Task: Sort the recently solved tickets in your group, order by Organization in descending order.
Action: Mouse moved to (14, 264)
Screenshot: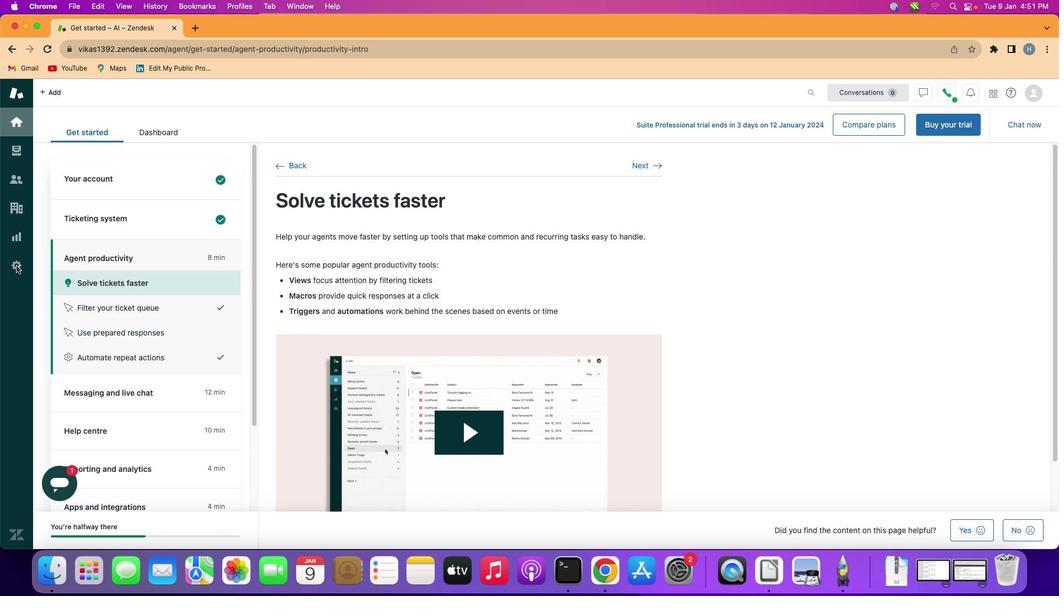 
Action: Mouse pressed left at (14, 264)
Screenshot: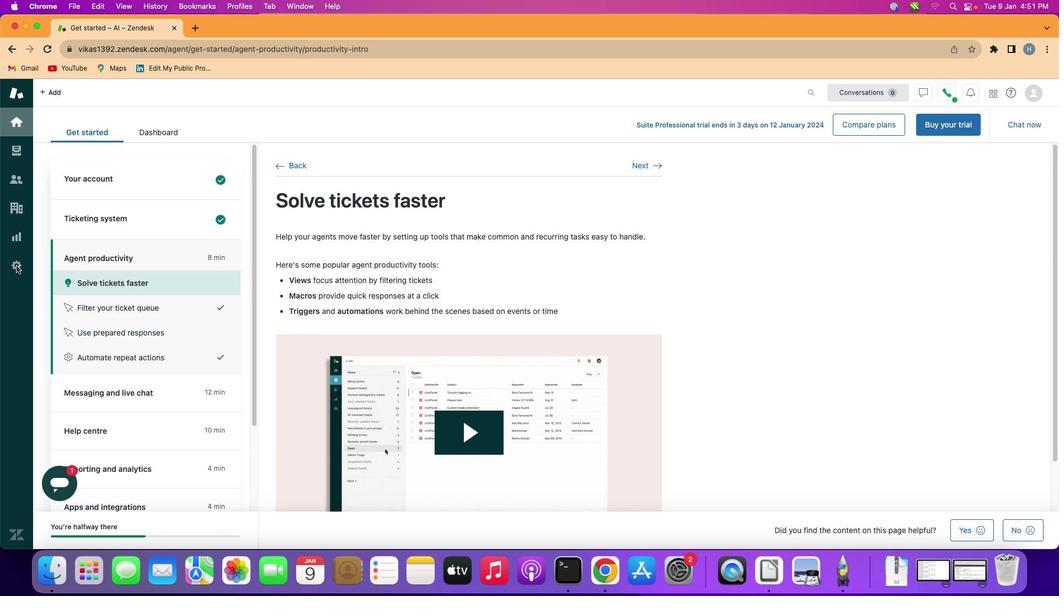 
Action: Mouse pressed left at (14, 264)
Screenshot: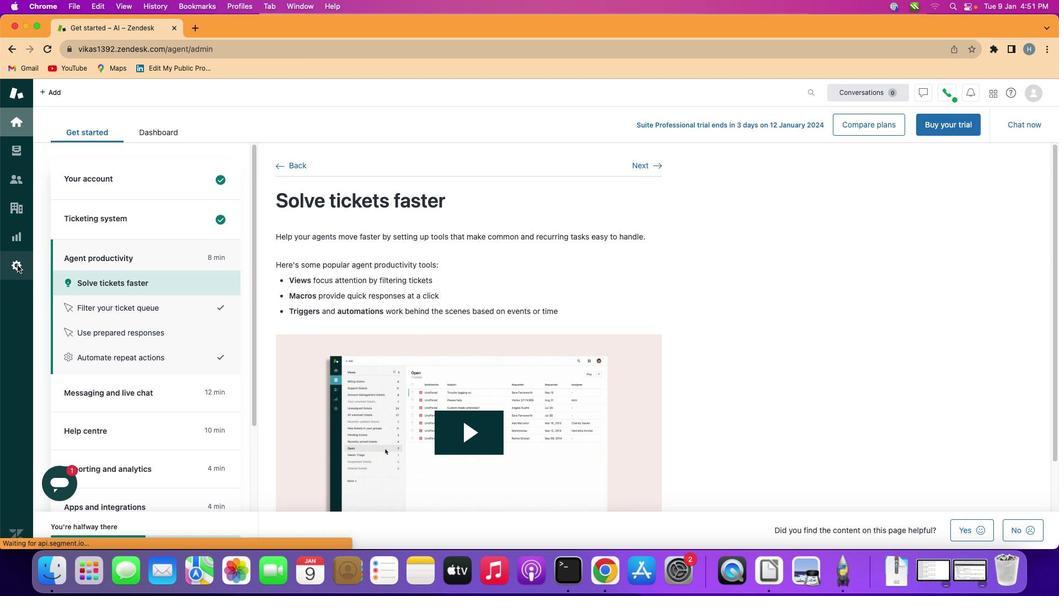 
Action: Mouse moved to (380, 406)
Screenshot: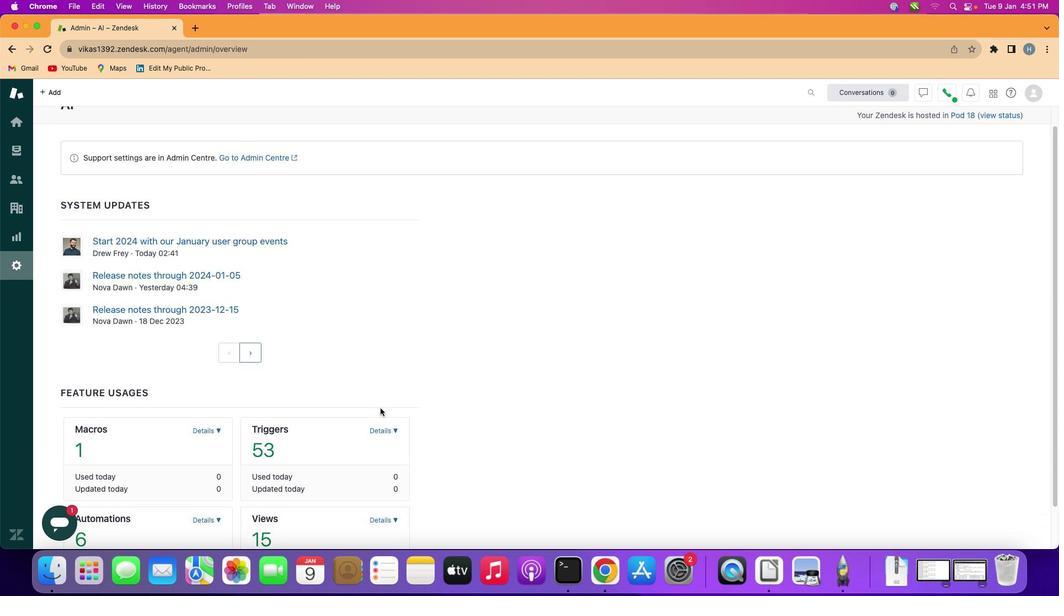
Action: Mouse scrolled (380, 406) with delta (0, -1)
Screenshot: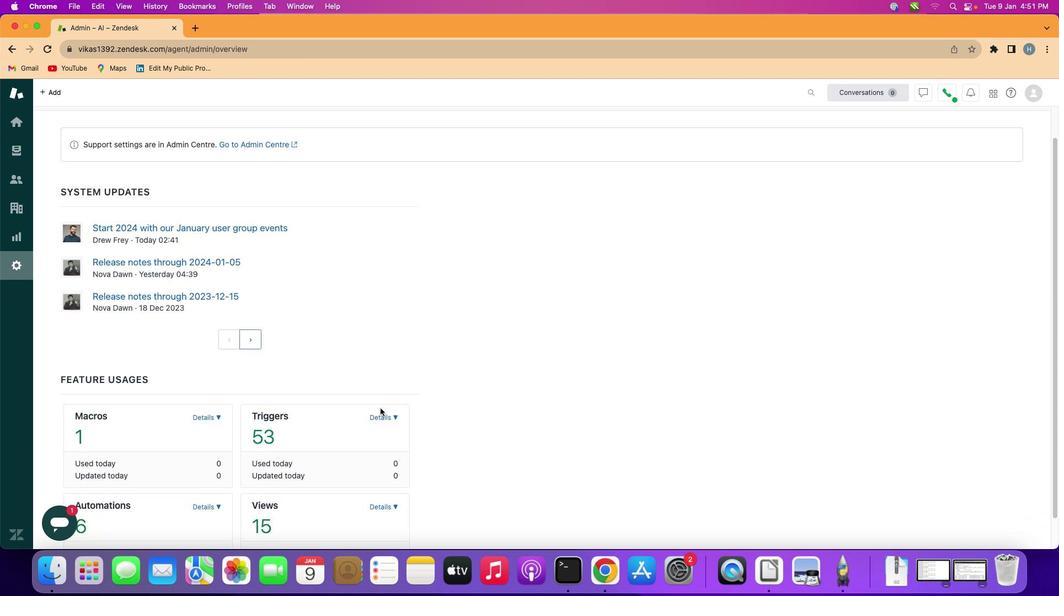 
Action: Mouse moved to (379, 406)
Screenshot: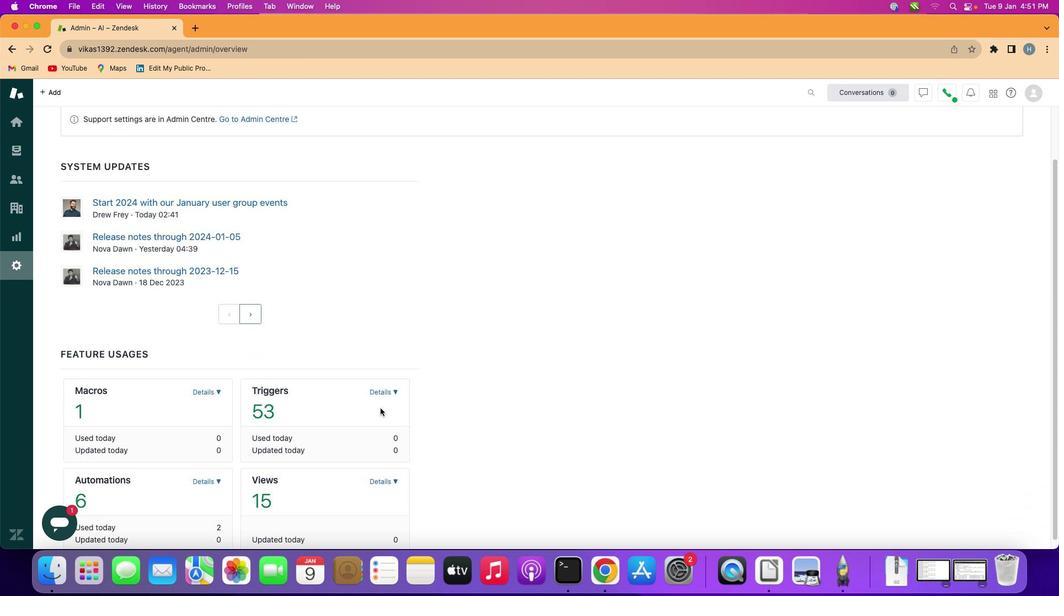 
Action: Mouse scrolled (379, 406) with delta (0, -1)
Screenshot: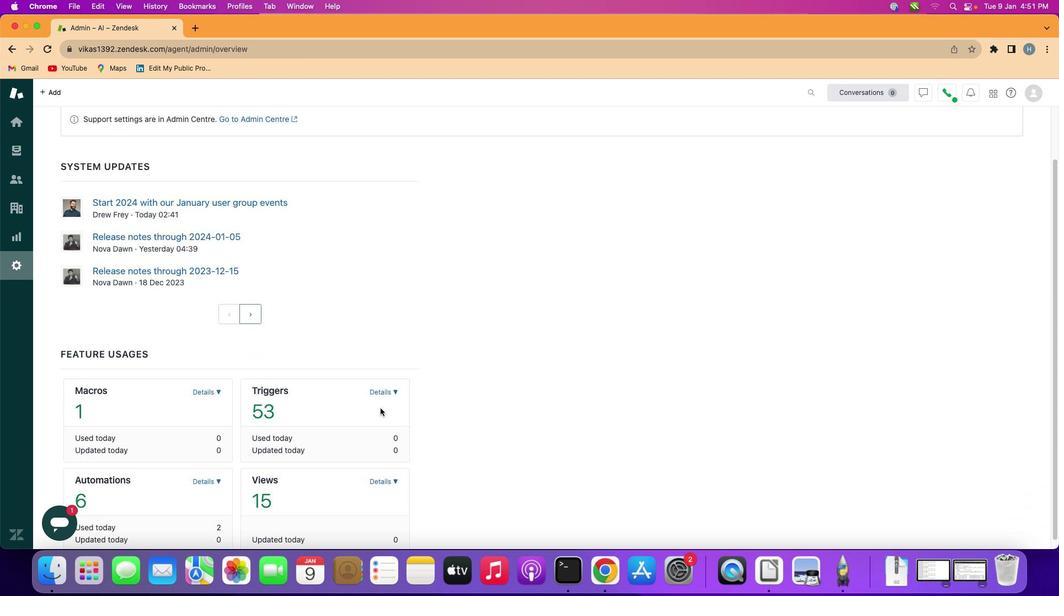 
Action: Mouse moved to (379, 407)
Screenshot: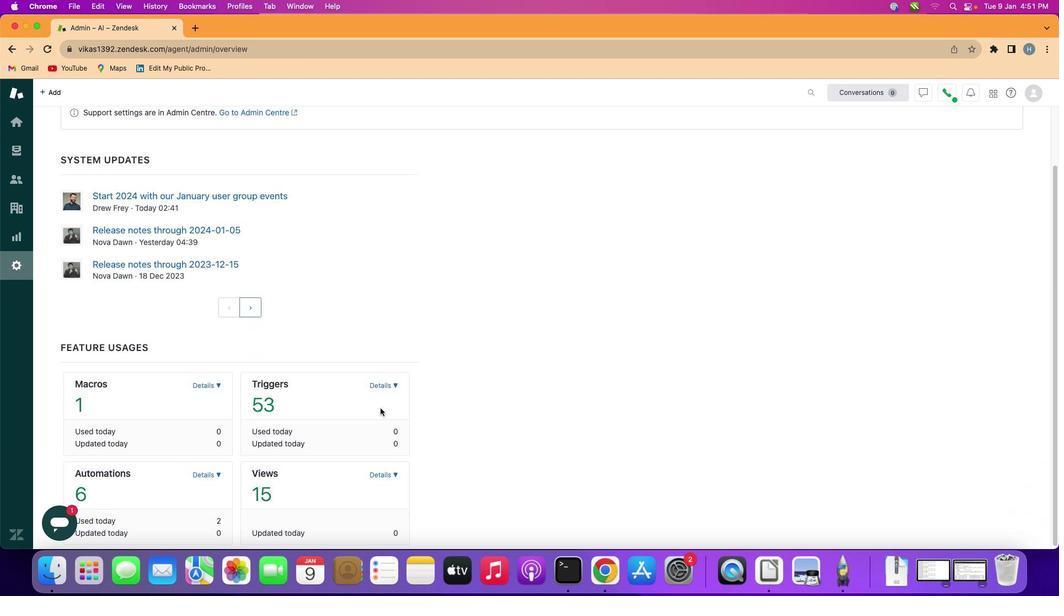 
Action: Mouse scrolled (379, 407) with delta (0, -1)
Screenshot: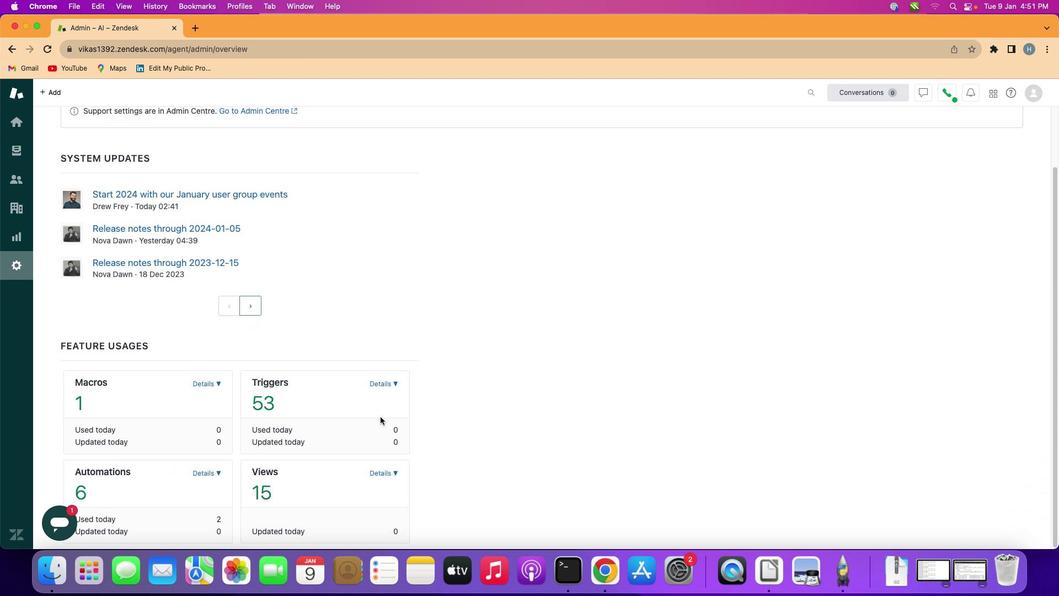 
Action: Mouse scrolled (379, 407) with delta (0, -2)
Screenshot: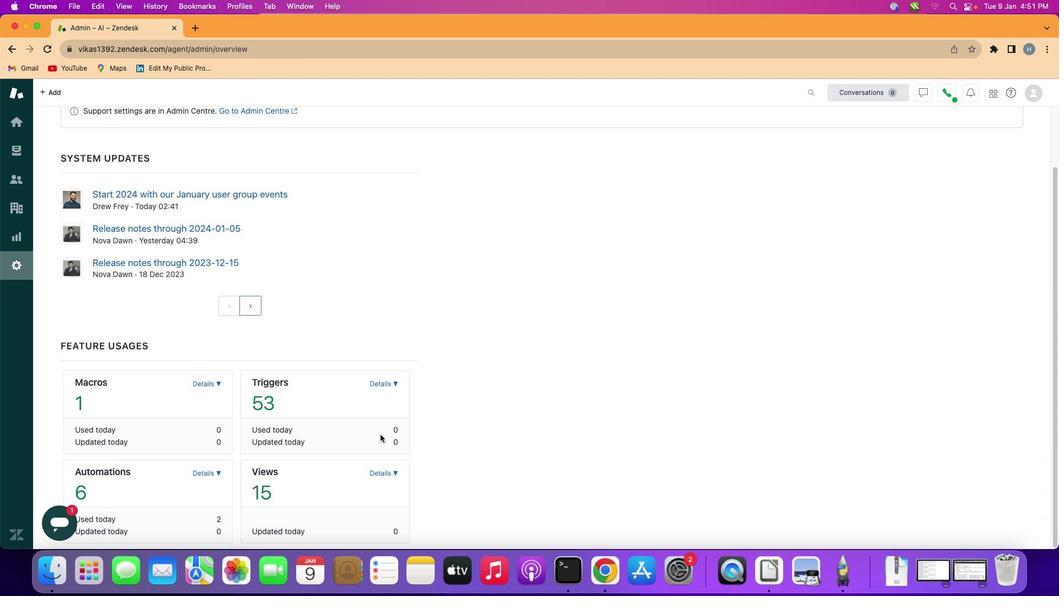 
Action: Mouse scrolled (379, 407) with delta (0, -2)
Screenshot: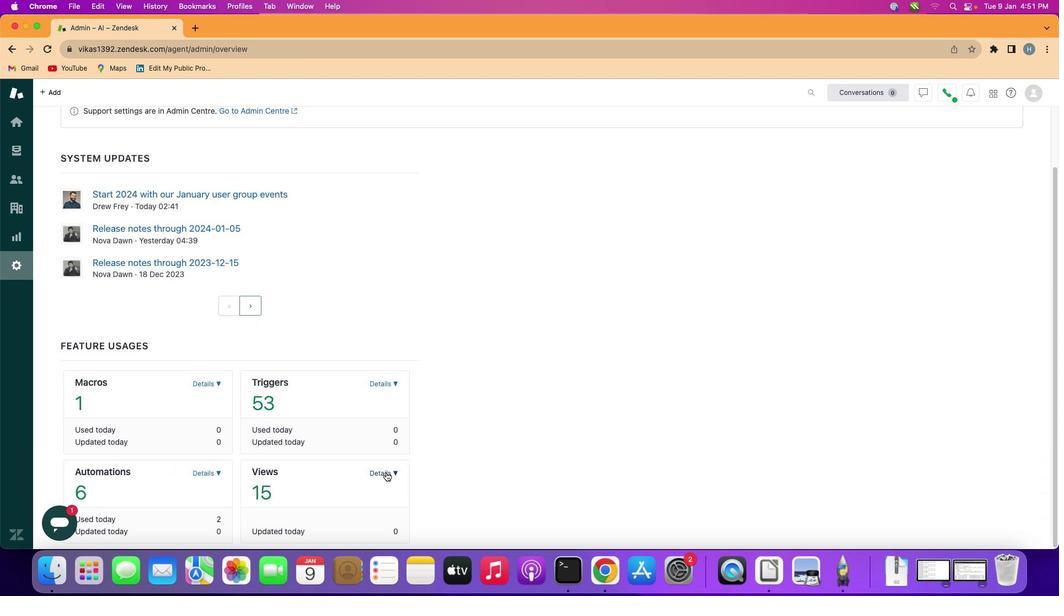 
Action: Mouse moved to (385, 469)
Screenshot: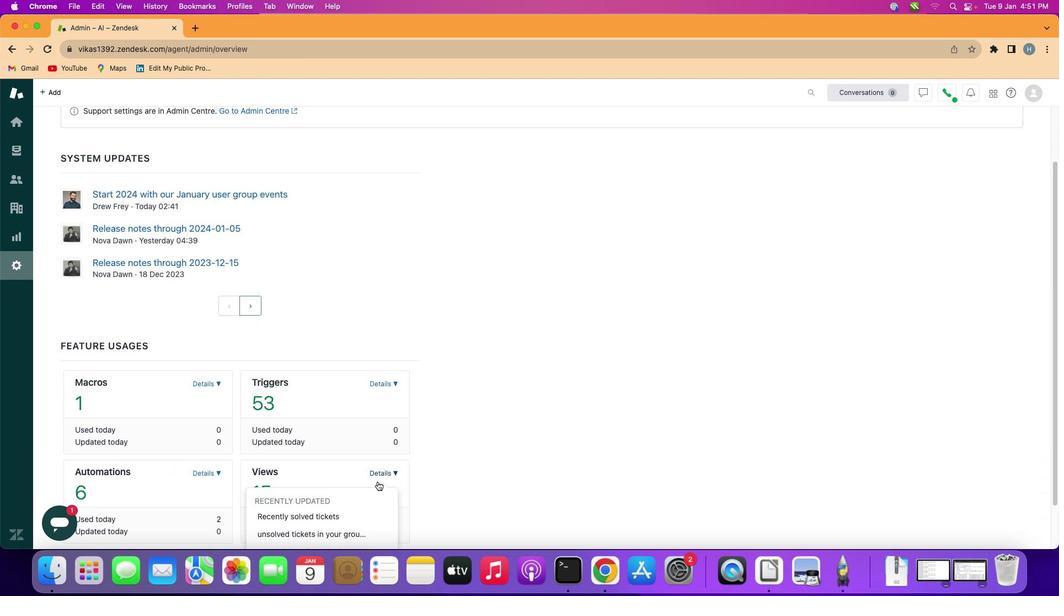 
Action: Mouse pressed left at (385, 469)
Screenshot: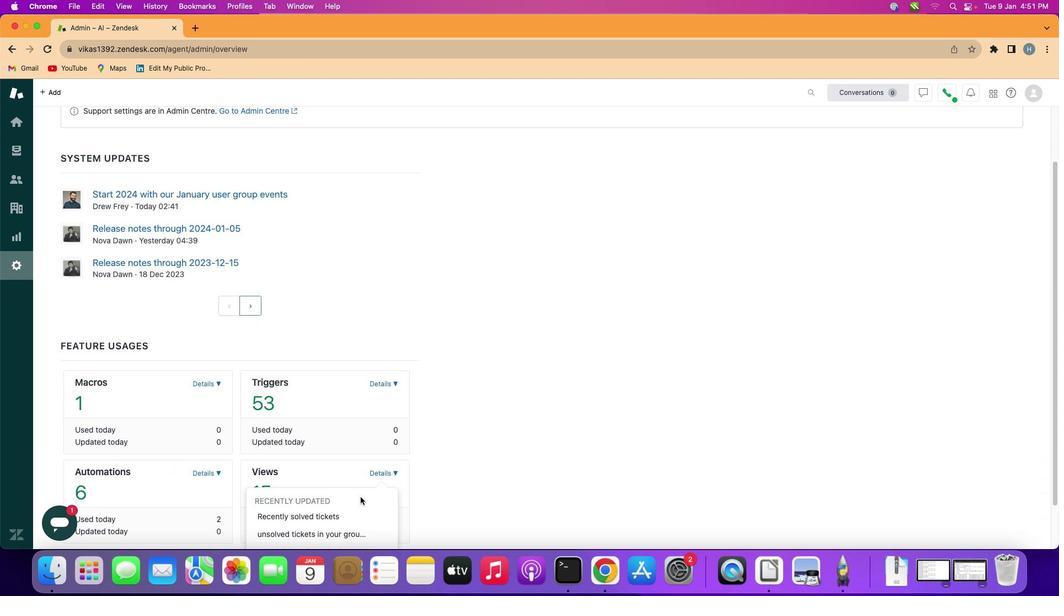 
Action: Mouse moved to (340, 511)
Screenshot: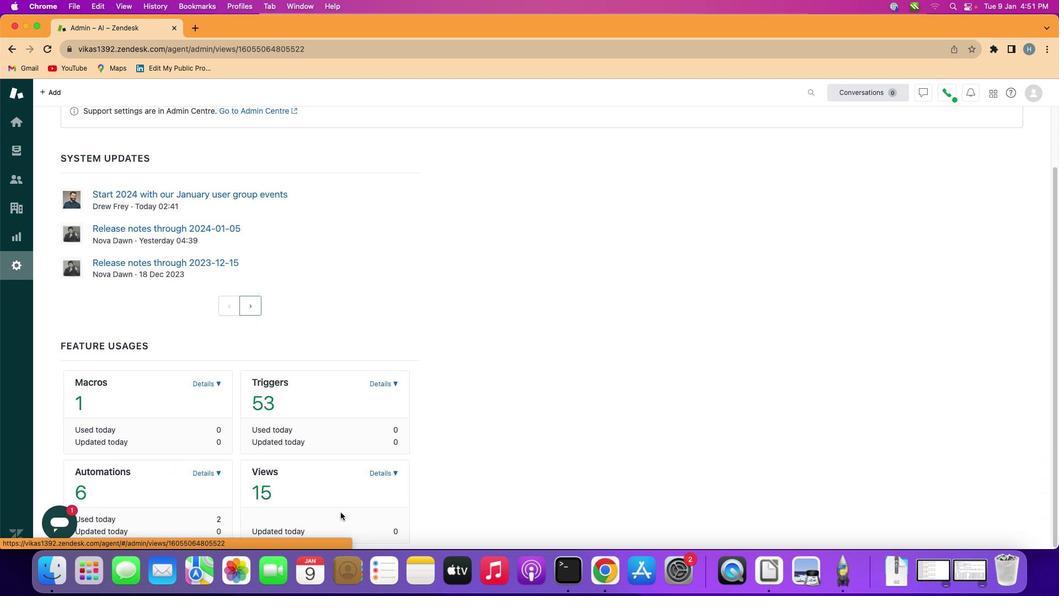 
Action: Mouse pressed left at (340, 511)
Screenshot: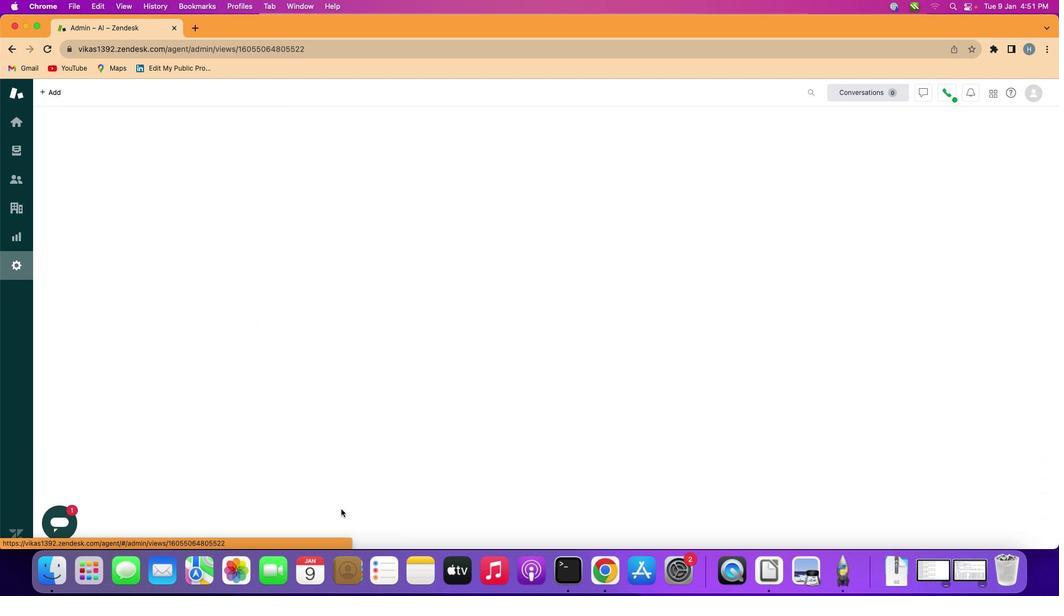 
Action: Mouse moved to (341, 315)
Screenshot: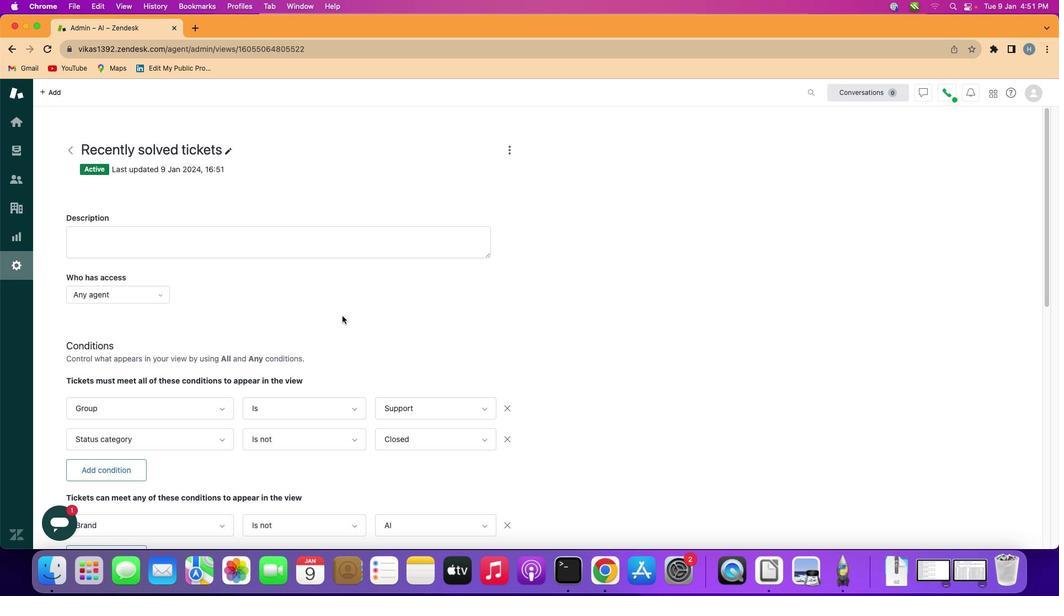 
Action: Mouse scrolled (341, 315) with delta (0, -1)
Screenshot: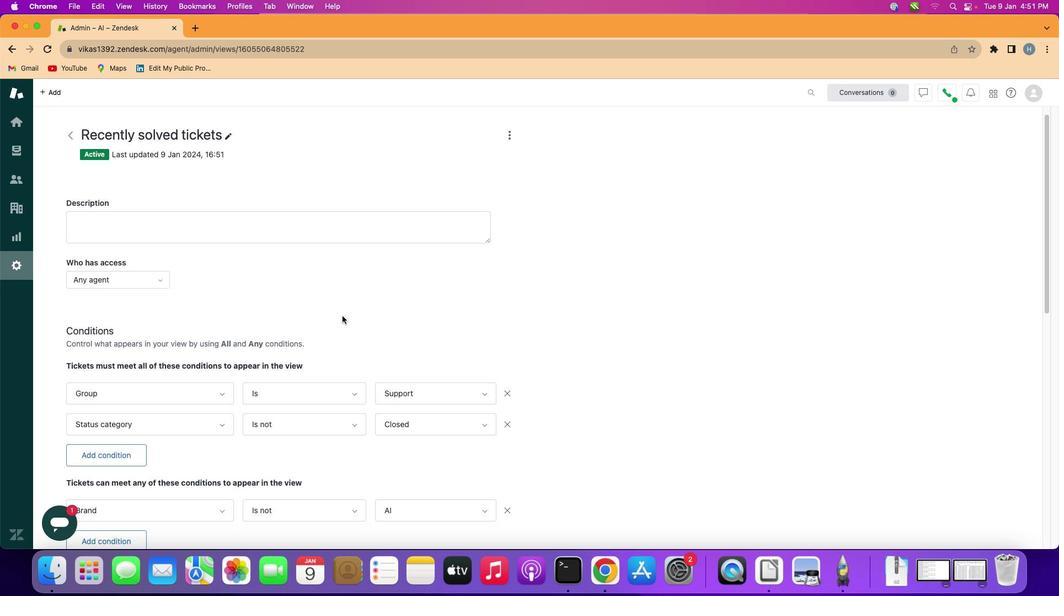 
Action: Mouse scrolled (341, 315) with delta (0, 0)
Screenshot: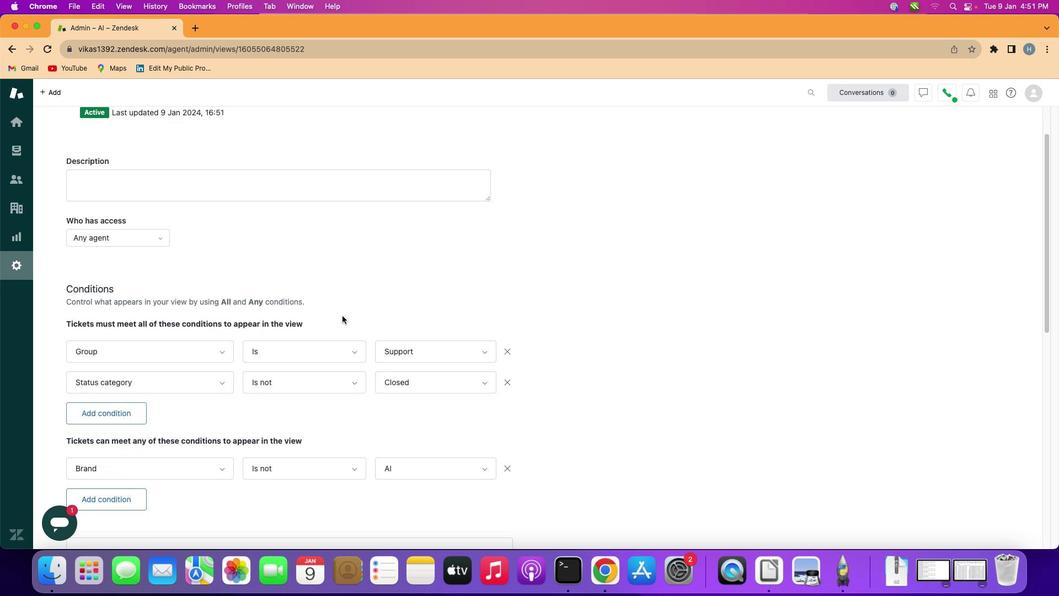 
Action: Mouse scrolled (341, 315) with delta (0, -1)
Screenshot: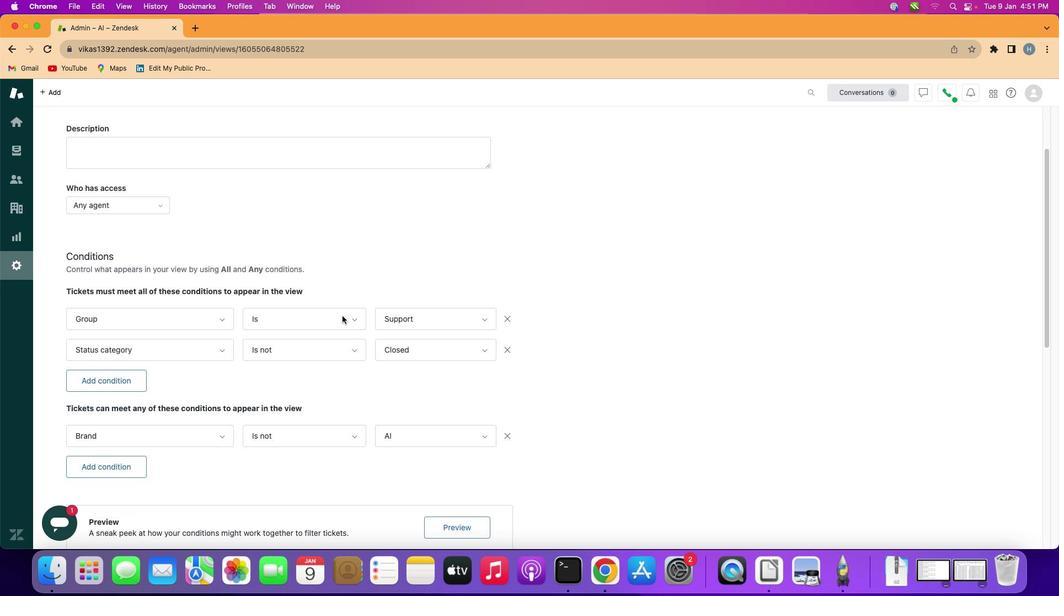 
Action: Mouse scrolled (341, 315) with delta (0, 0)
Screenshot: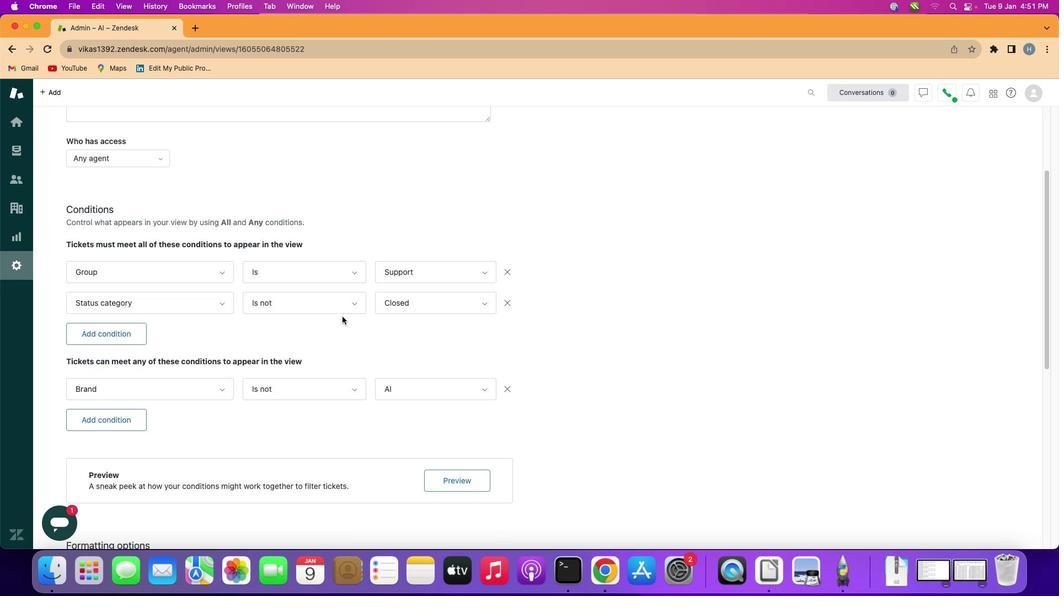 
Action: Mouse scrolled (341, 315) with delta (0, -2)
Screenshot: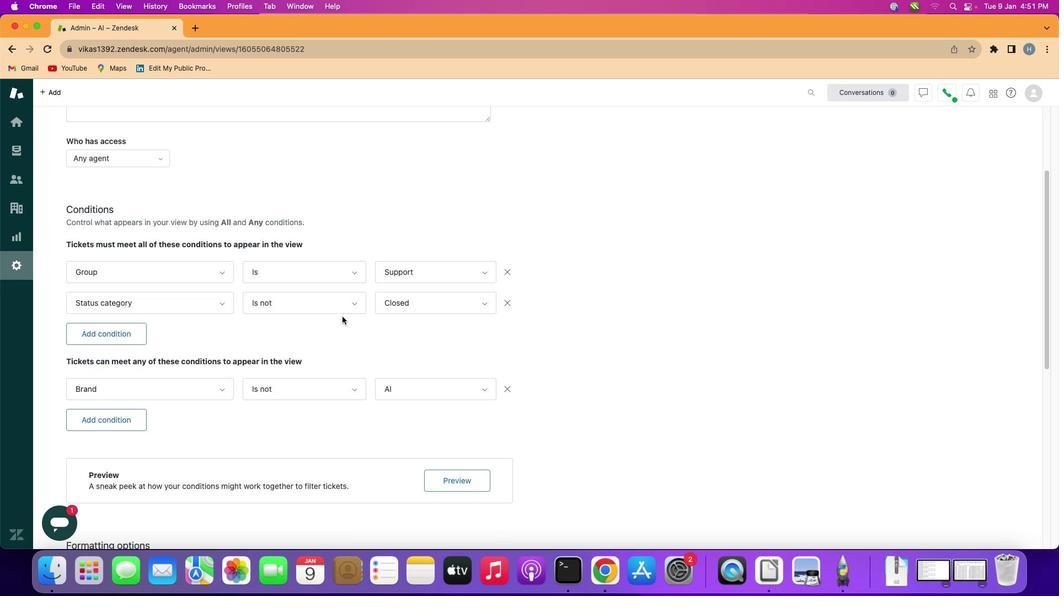 
Action: Mouse scrolled (341, 315) with delta (0, -1)
Screenshot: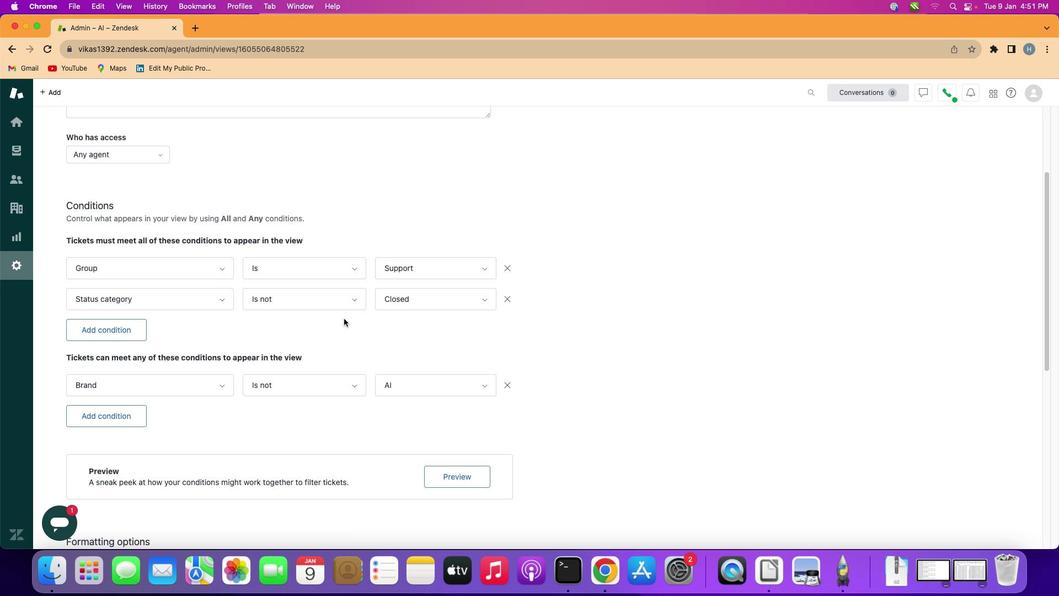 
Action: Mouse moved to (344, 319)
Screenshot: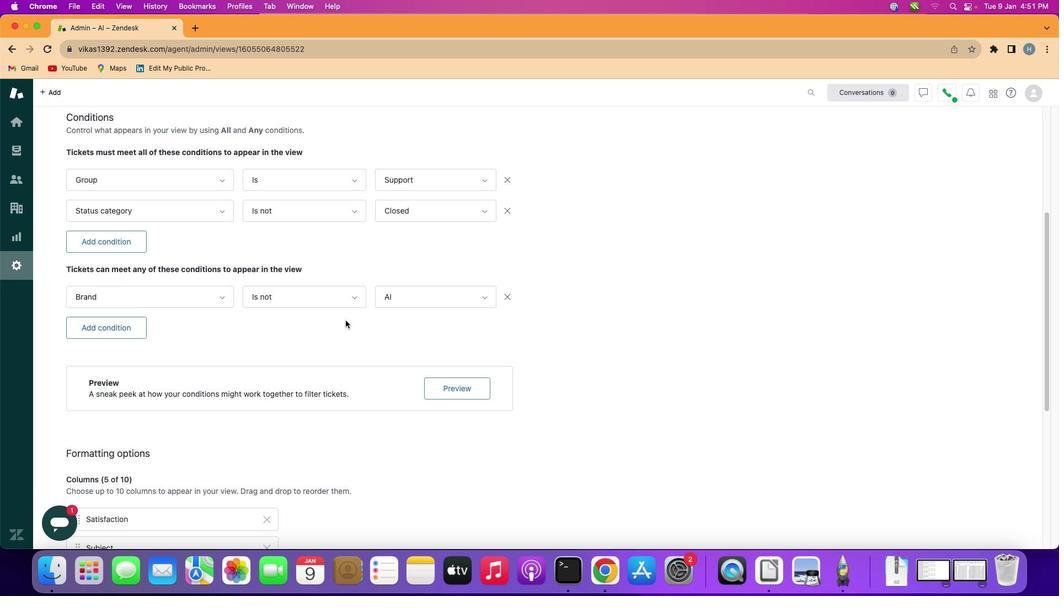 
Action: Mouse scrolled (344, 319) with delta (0, -1)
Screenshot: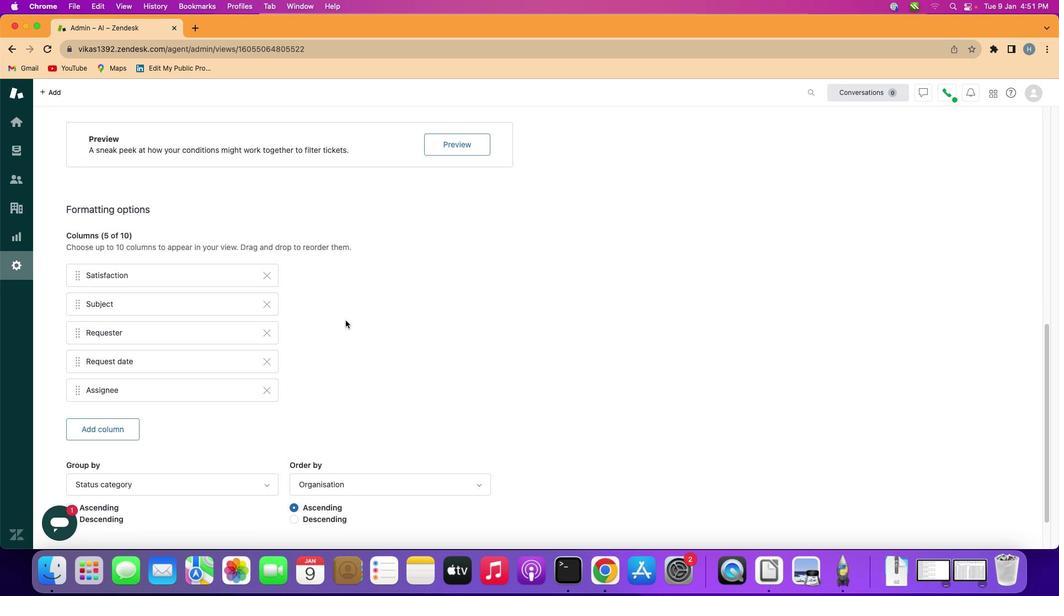 
Action: Mouse moved to (344, 319)
Screenshot: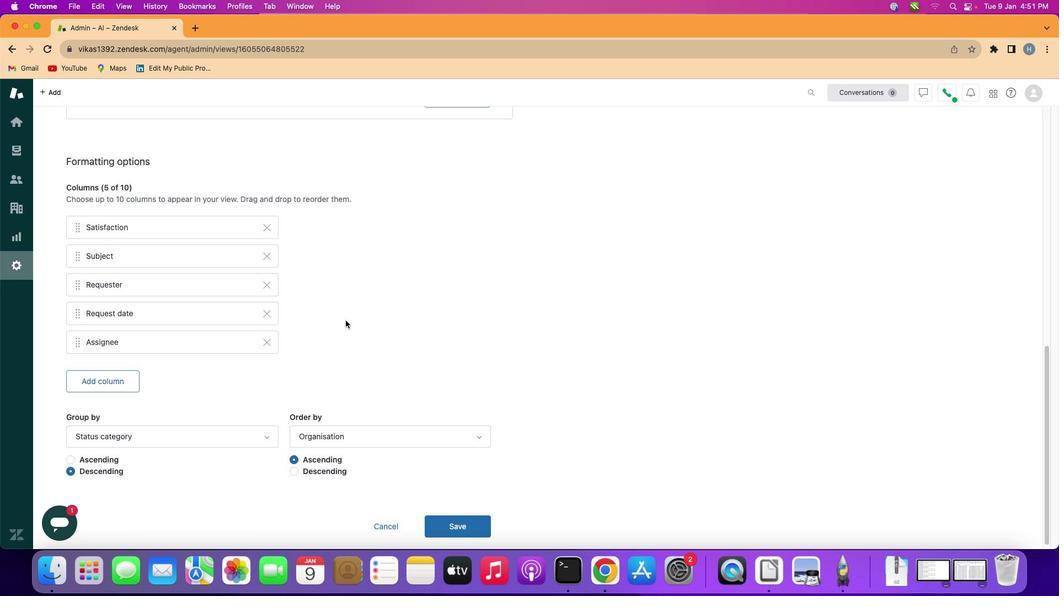 
Action: Mouse scrolled (344, 319) with delta (0, -1)
Screenshot: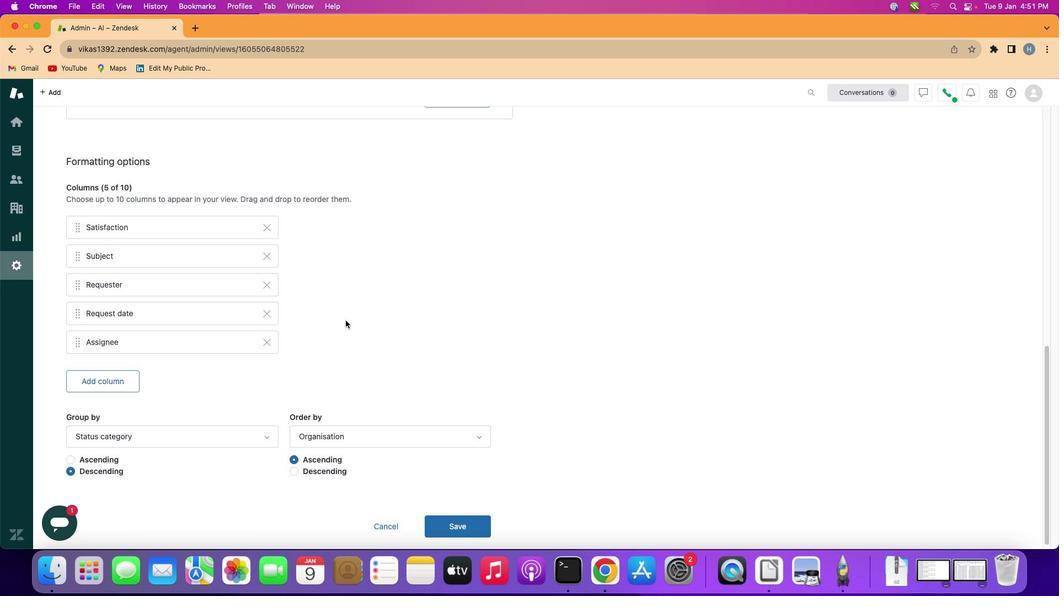 
Action: Mouse moved to (344, 319)
Screenshot: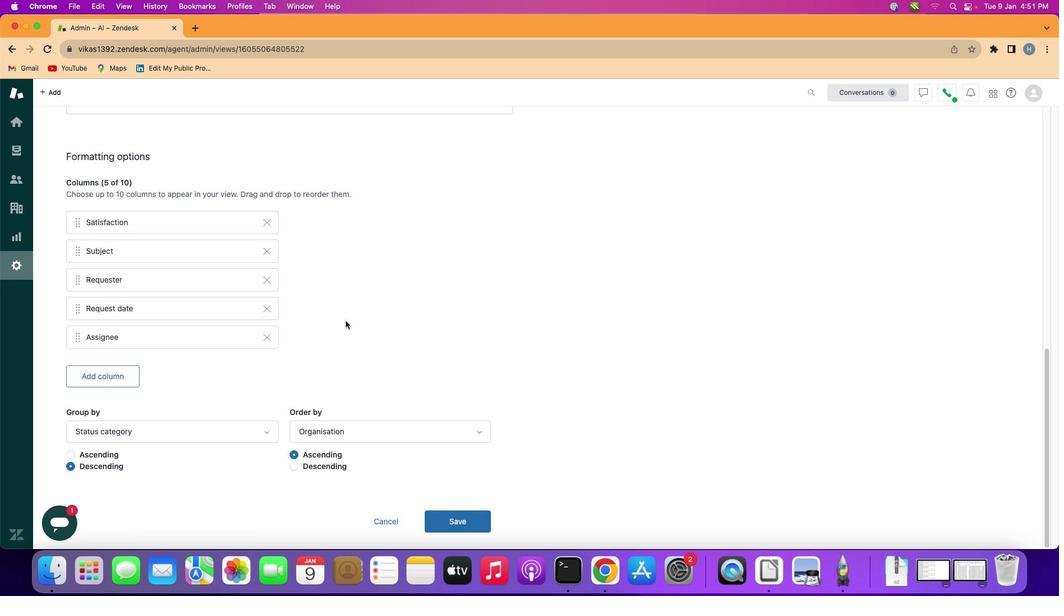 
Action: Mouse scrolled (344, 319) with delta (0, -1)
Screenshot: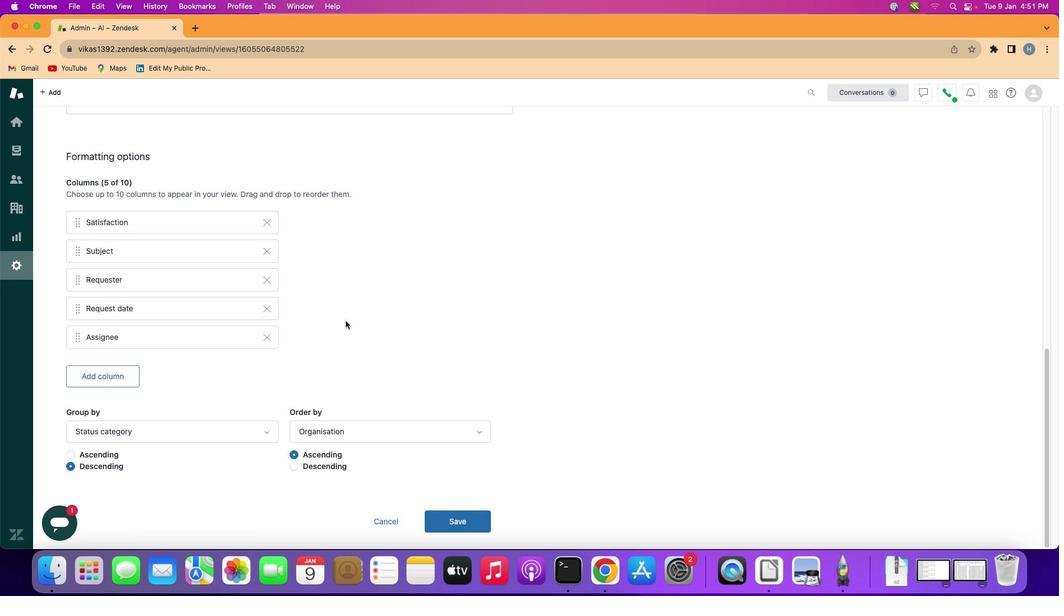 
Action: Mouse scrolled (344, 319) with delta (0, -2)
Screenshot: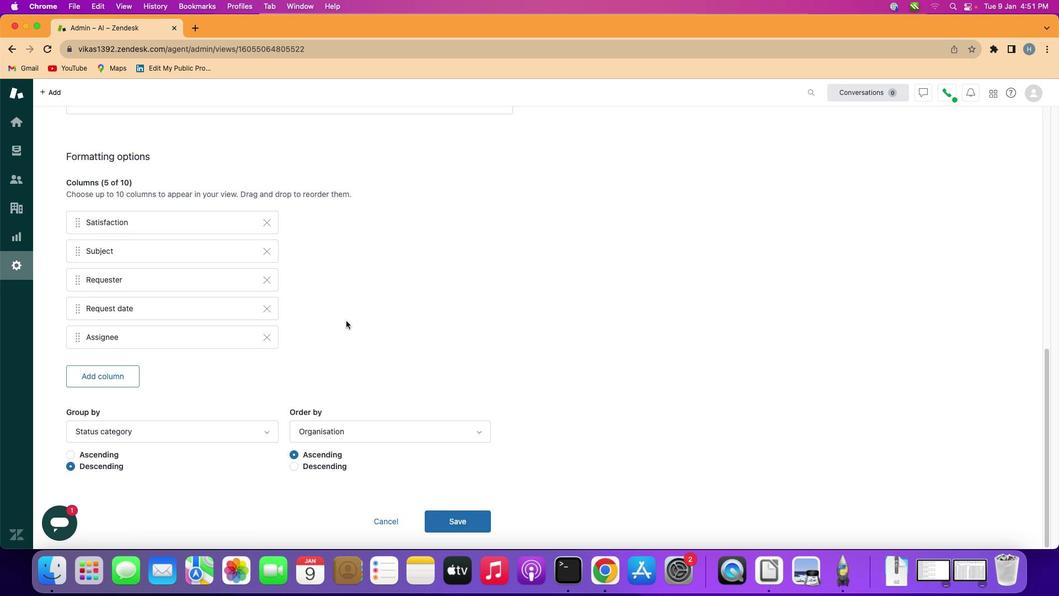 
Action: Mouse scrolled (344, 319) with delta (0, -3)
Screenshot: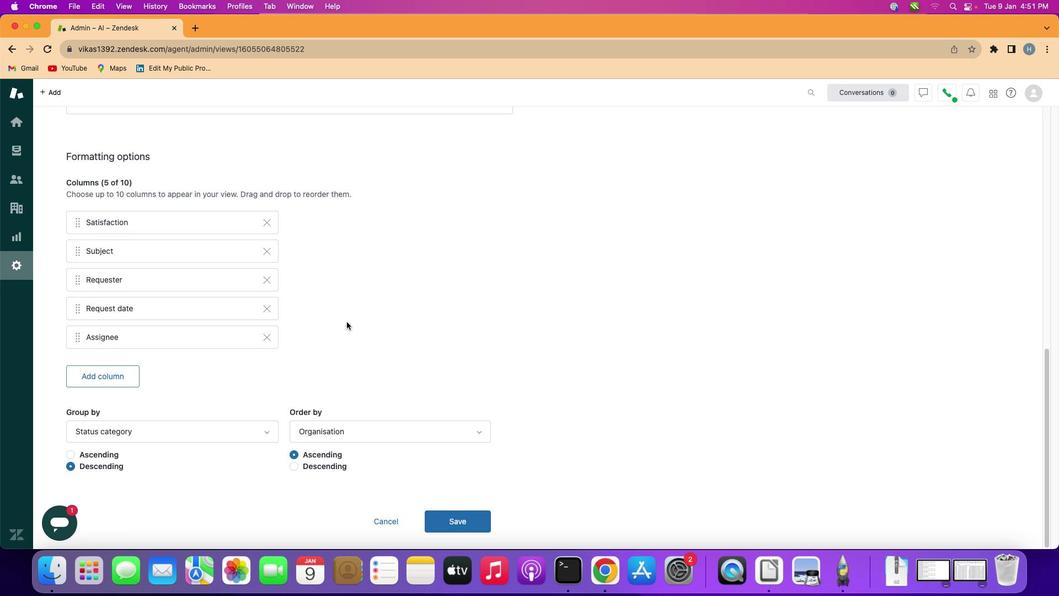 
Action: Mouse scrolled (344, 319) with delta (0, -3)
Screenshot: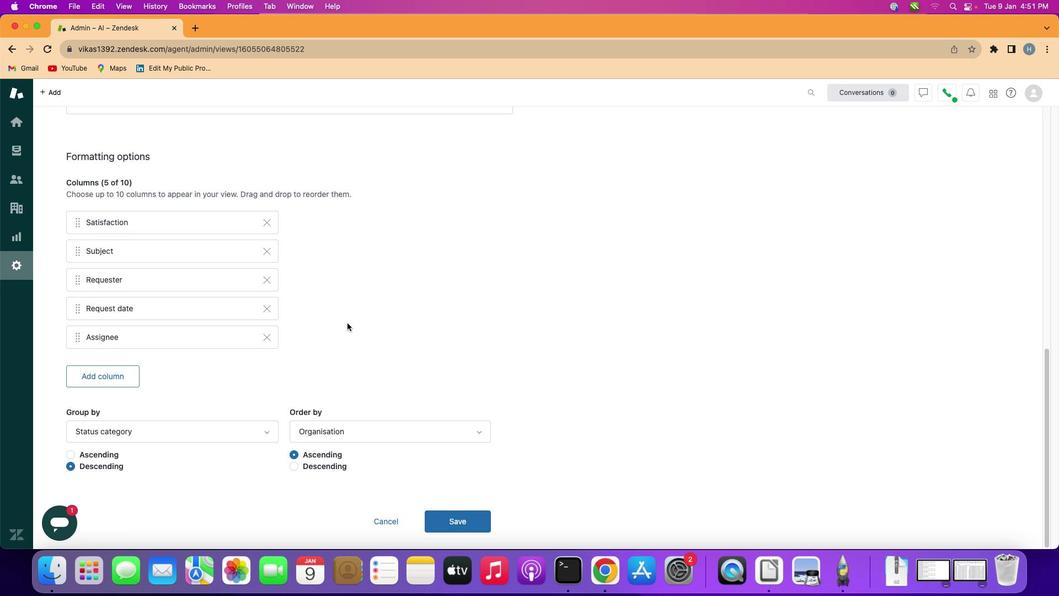 
Action: Mouse moved to (347, 322)
Screenshot: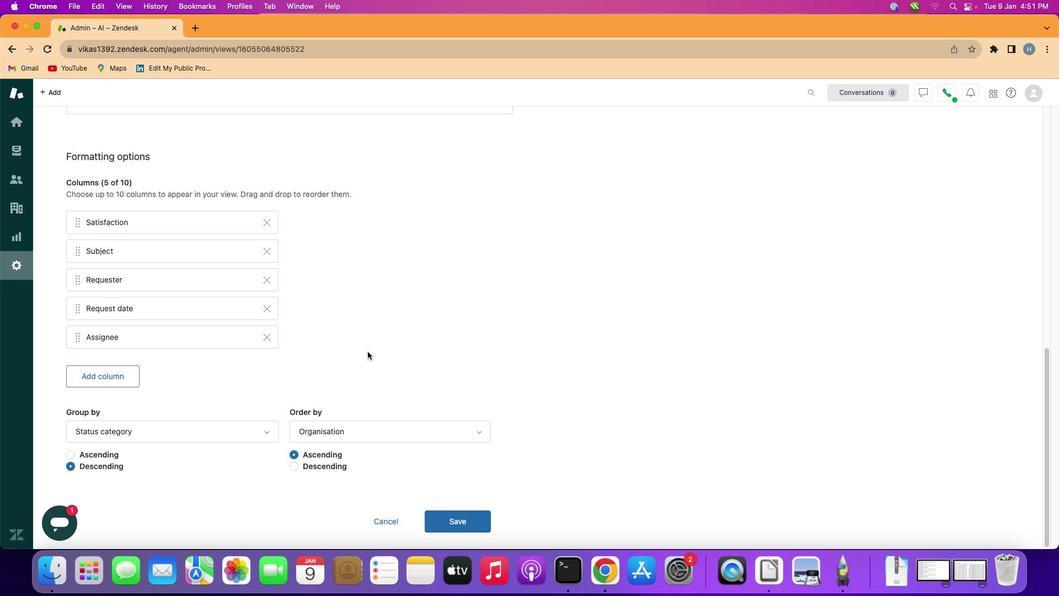 
Action: Mouse scrolled (347, 322) with delta (0, 0)
Screenshot: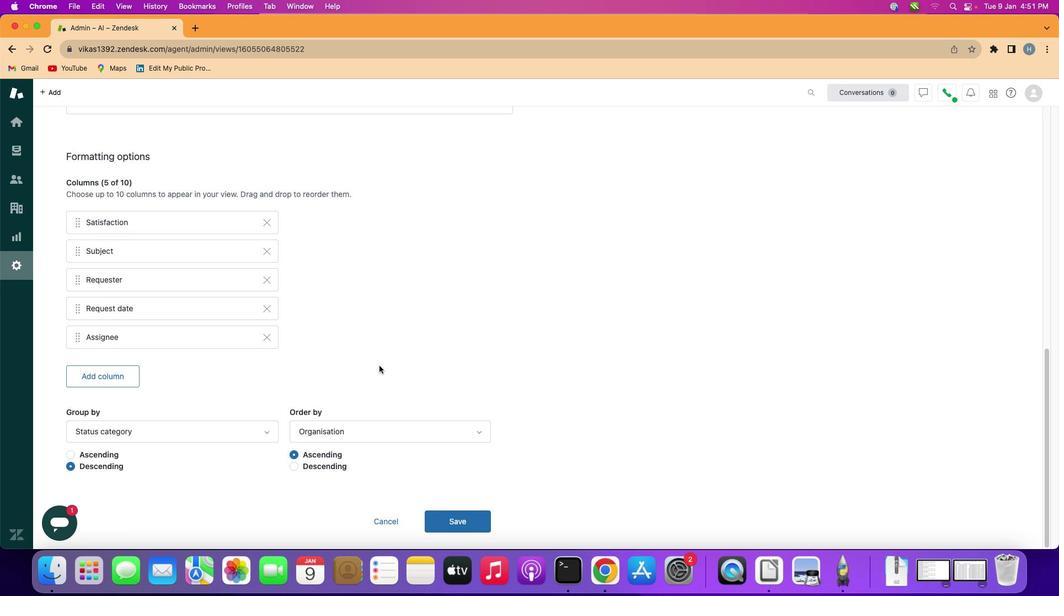 
Action: Mouse moved to (347, 322)
Screenshot: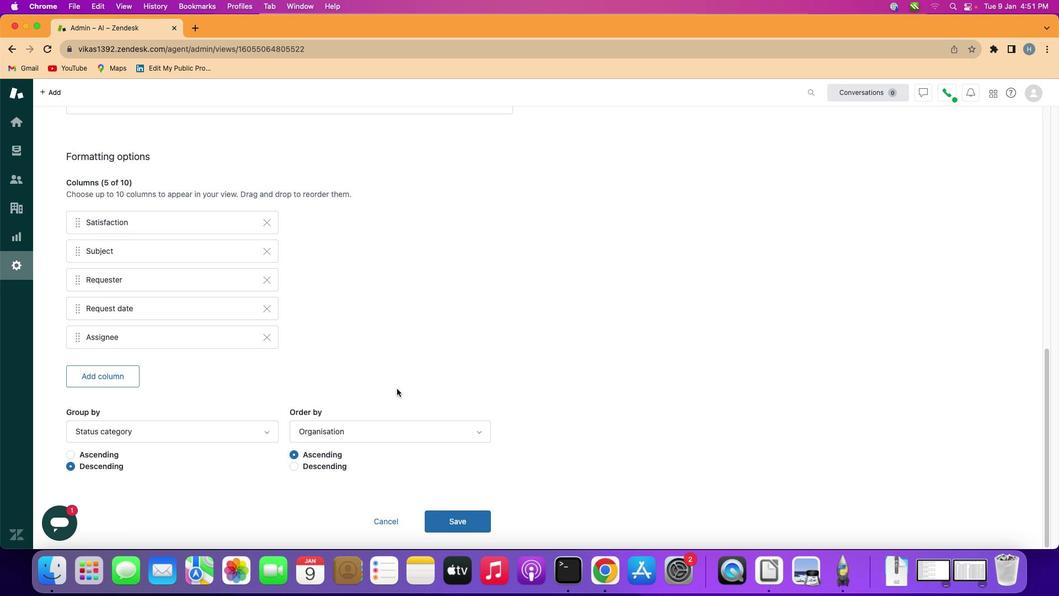 
Action: Mouse scrolled (347, 322) with delta (0, -2)
Screenshot: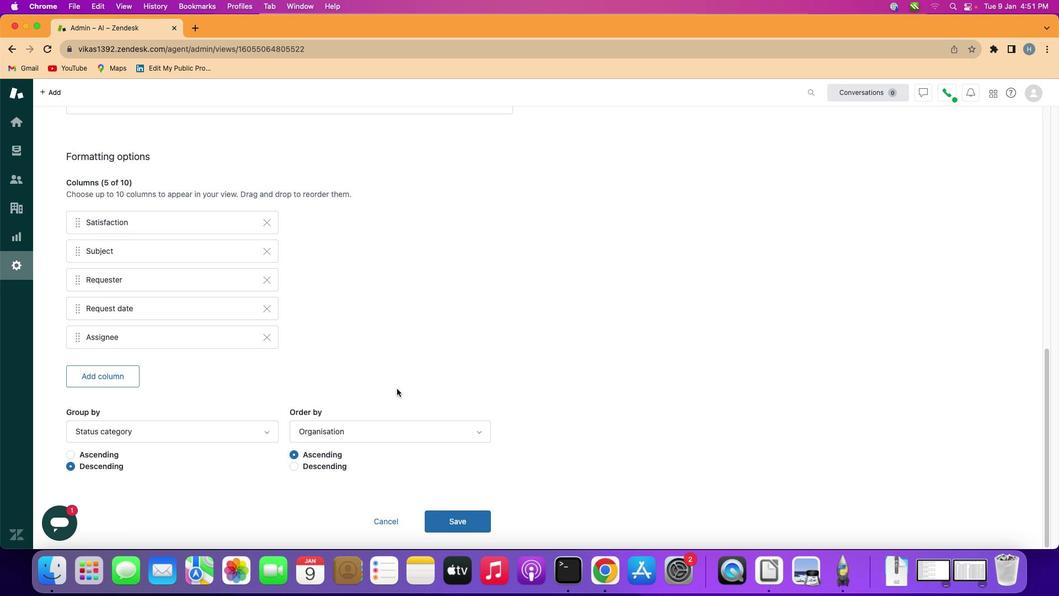 
Action: Mouse scrolled (347, 322) with delta (0, -2)
Screenshot: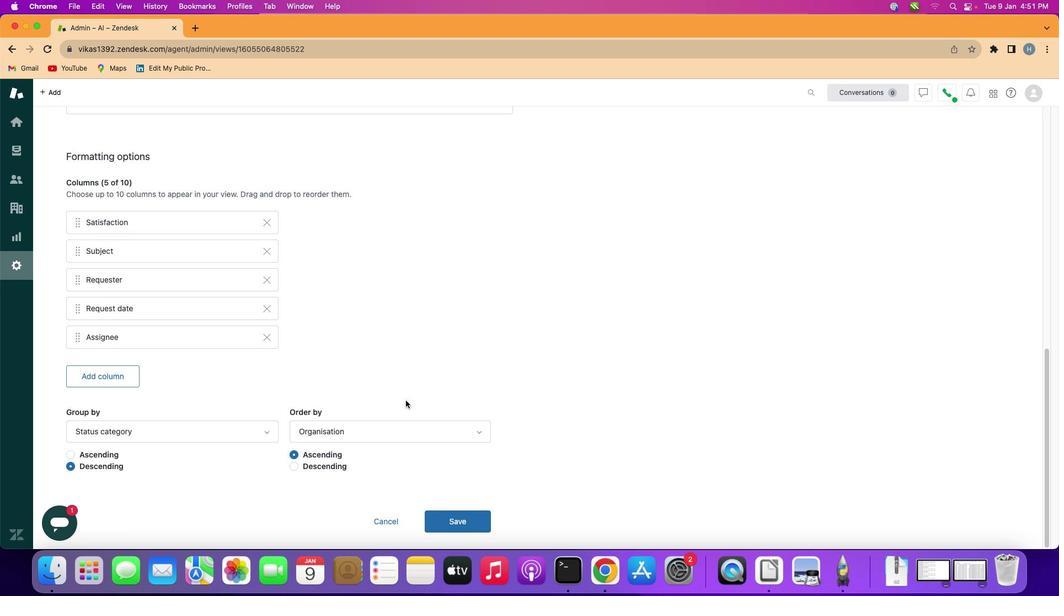 
Action: Mouse moved to (347, 322)
Screenshot: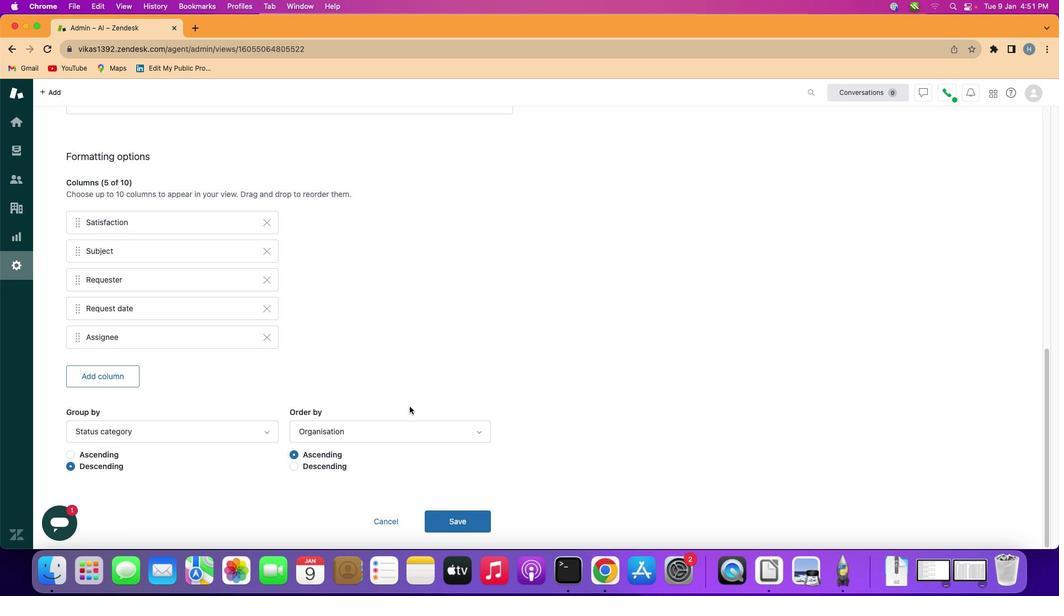 
Action: Mouse scrolled (347, 322) with delta (0, -3)
Screenshot: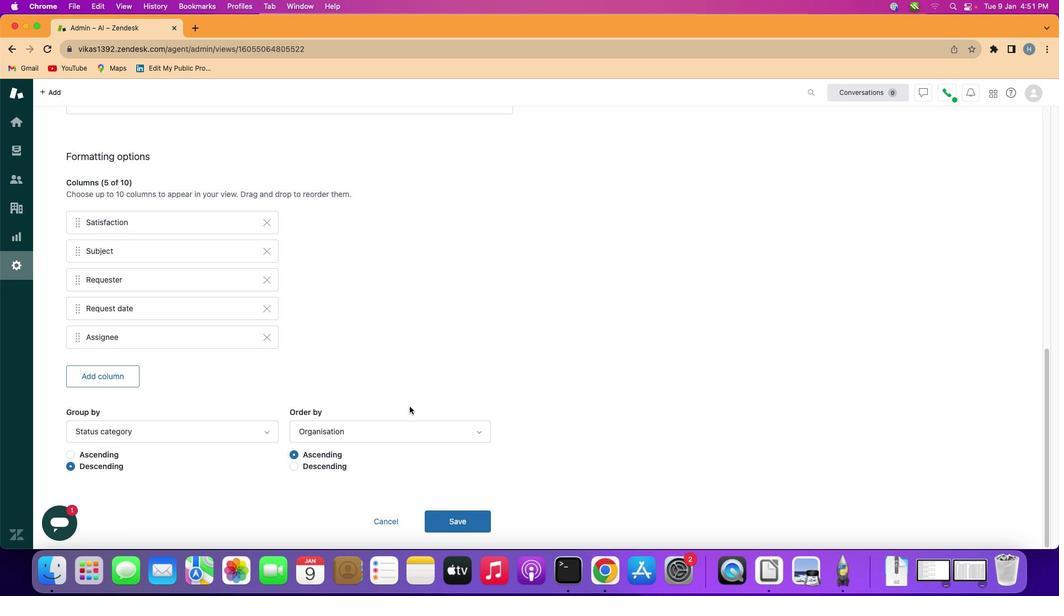 
Action: Mouse moved to (348, 323)
Screenshot: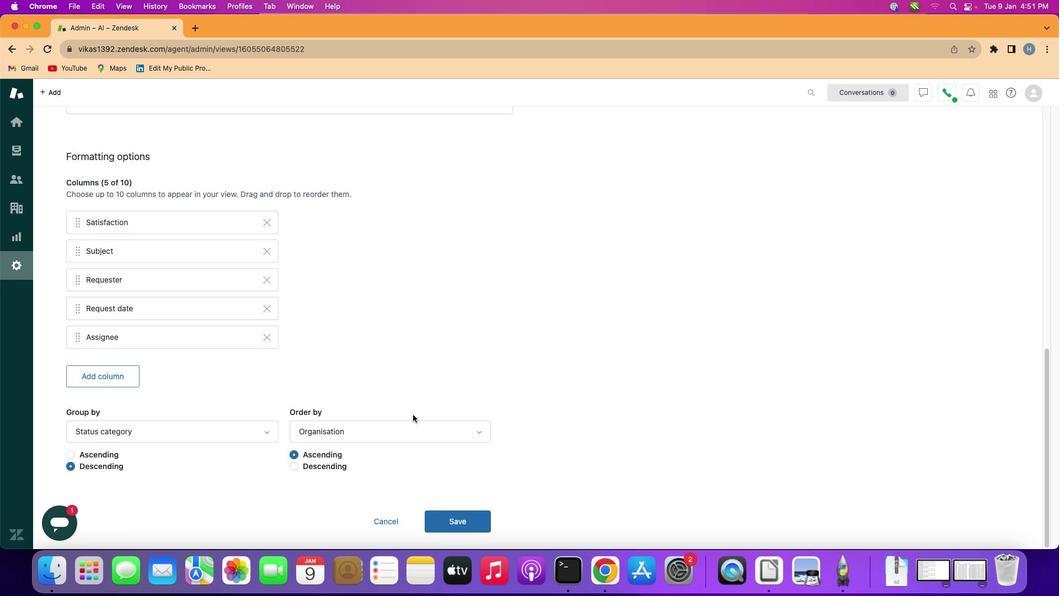 
Action: Mouse scrolled (348, 323) with delta (0, -3)
Screenshot: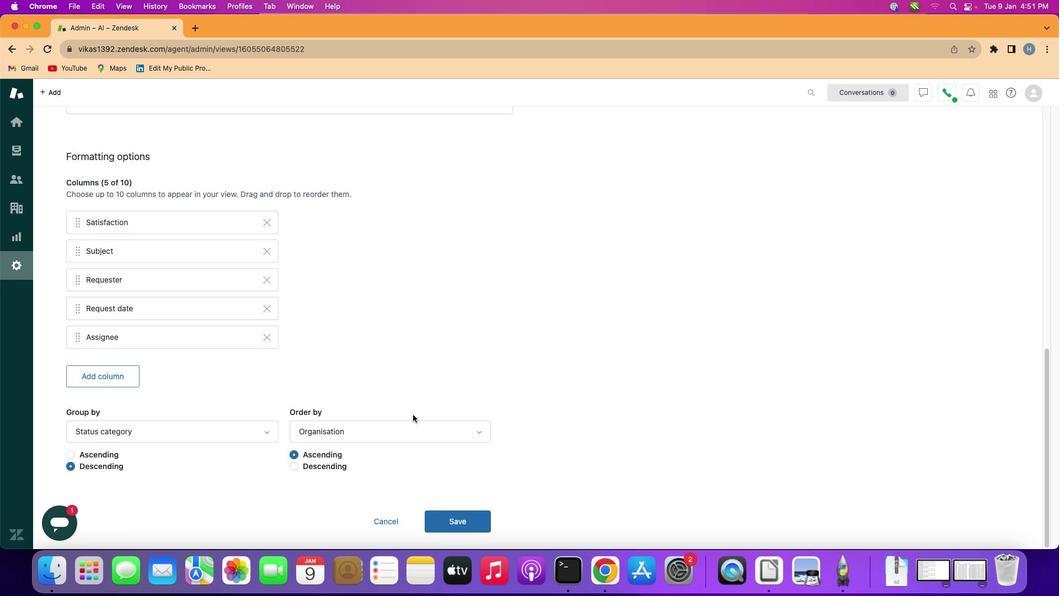 
Action: Mouse moved to (409, 428)
Screenshot: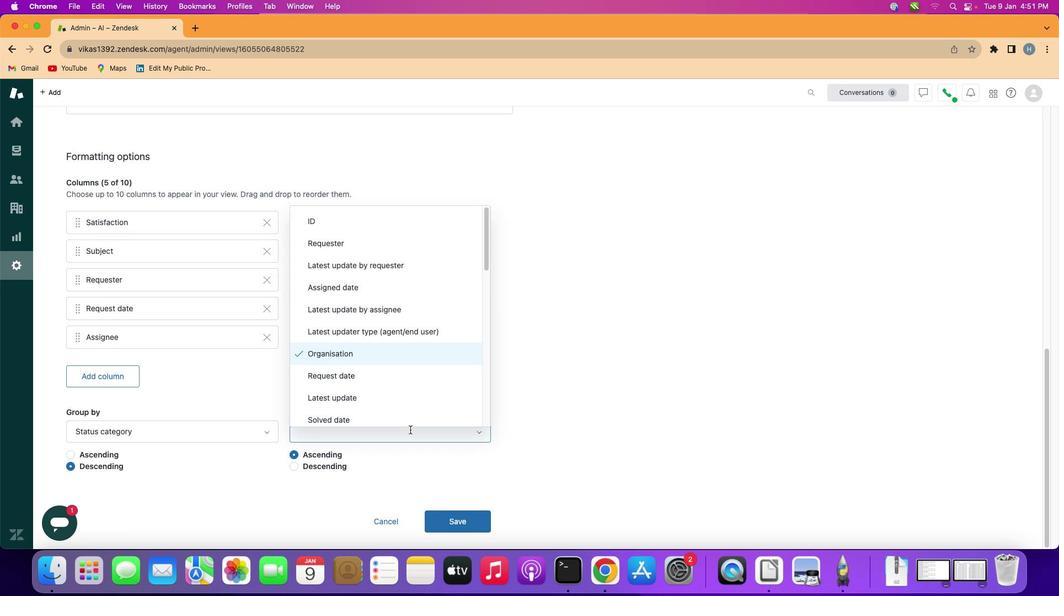 
Action: Mouse pressed left at (409, 428)
Screenshot: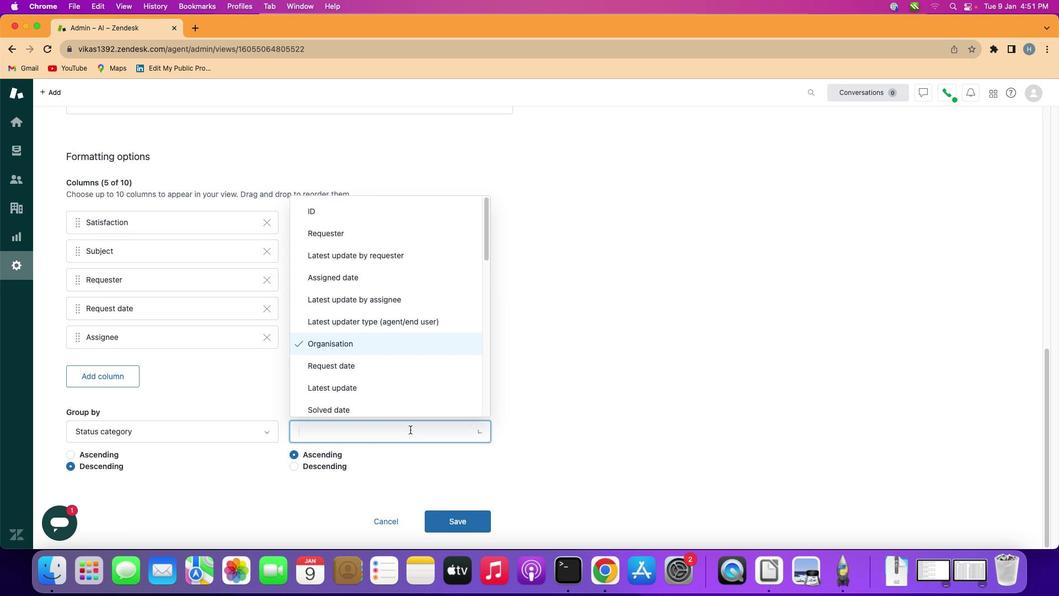 
Action: Mouse moved to (396, 341)
Screenshot: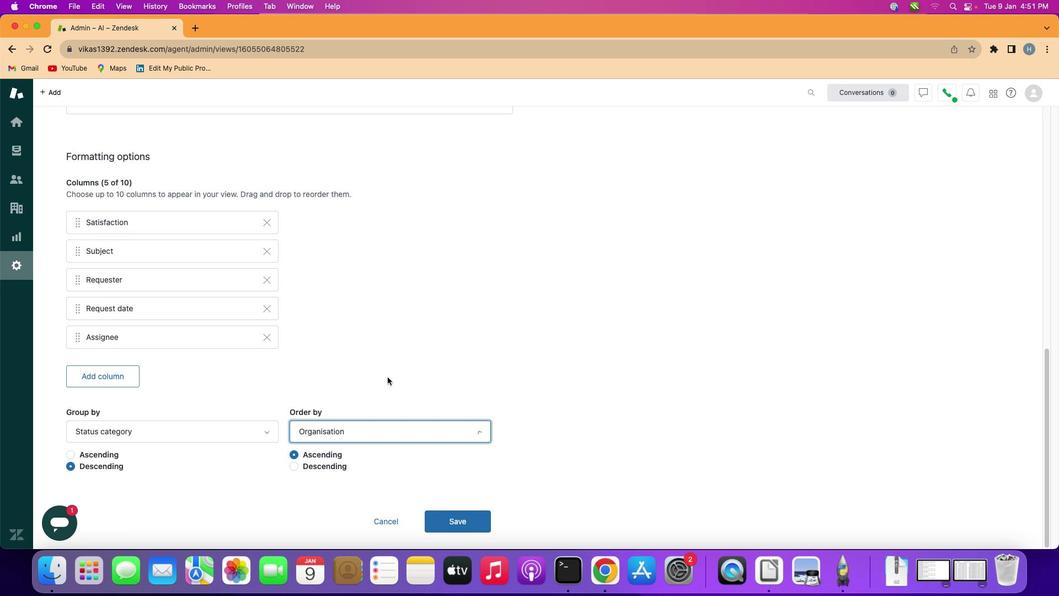 
Action: Mouse pressed left at (396, 341)
Screenshot: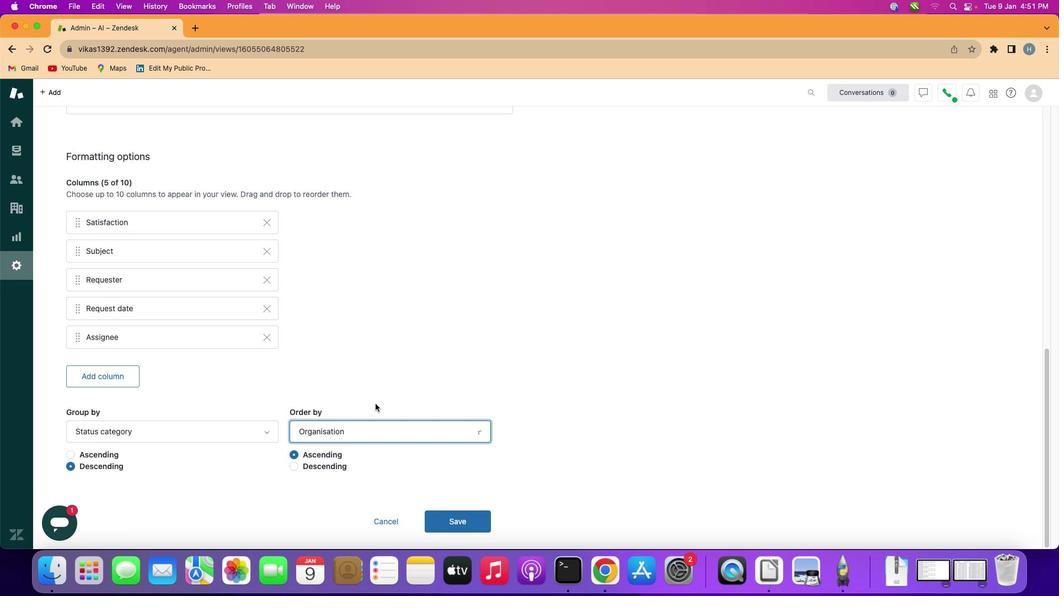 
Action: Mouse moved to (331, 466)
Screenshot: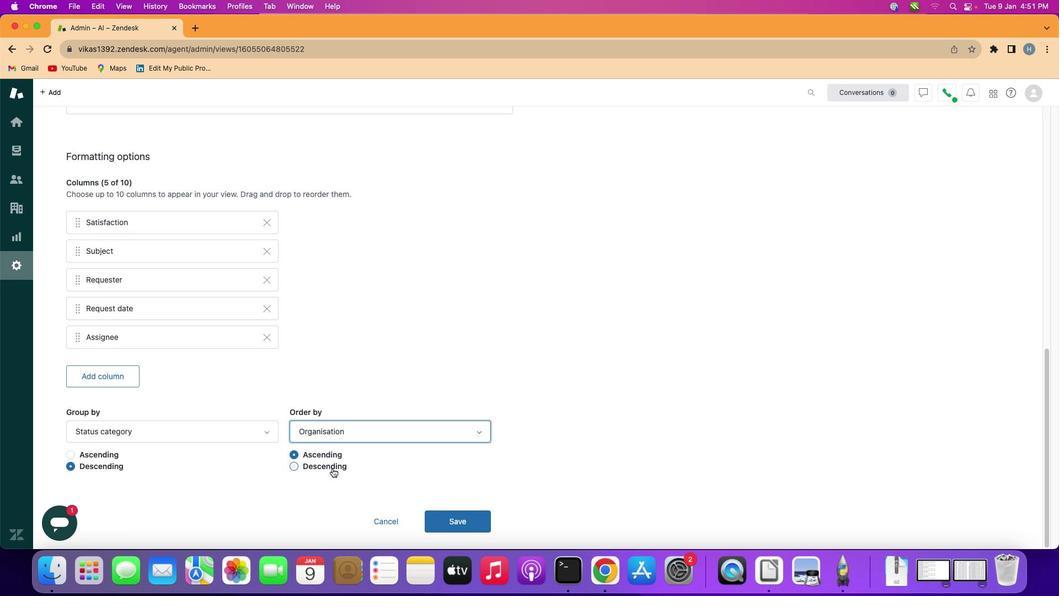 
Action: Mouse pressed left at (331, 466)
Screenshot: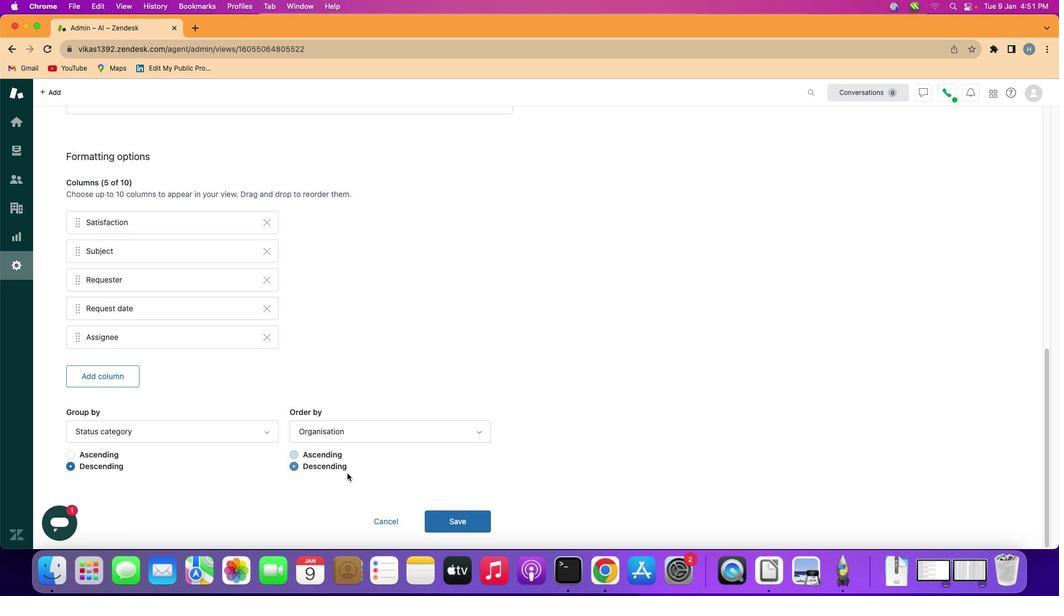 
Action: Mouse moved to (438, 516)
Screenshot: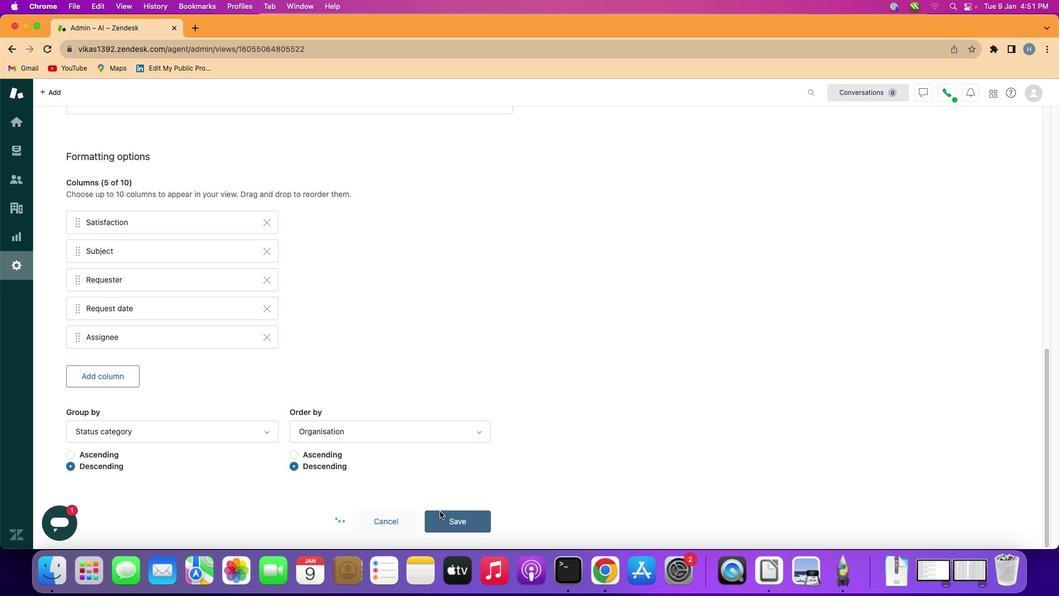 
Action: Mouse pressed left at (438, 516)
Screenshot: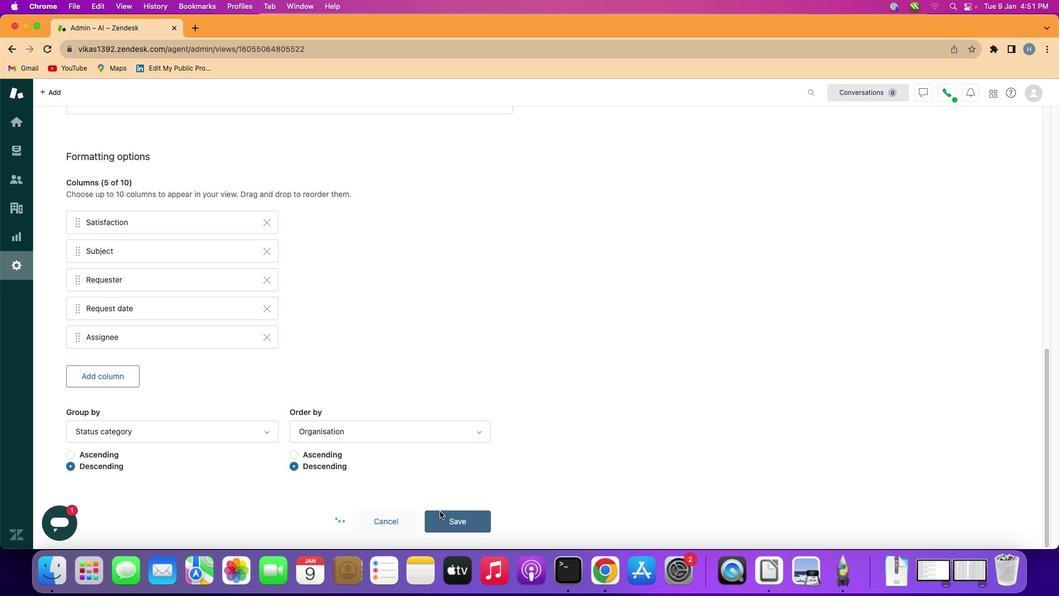 
Action: Mouse moved to (446, 300)
Screenshot: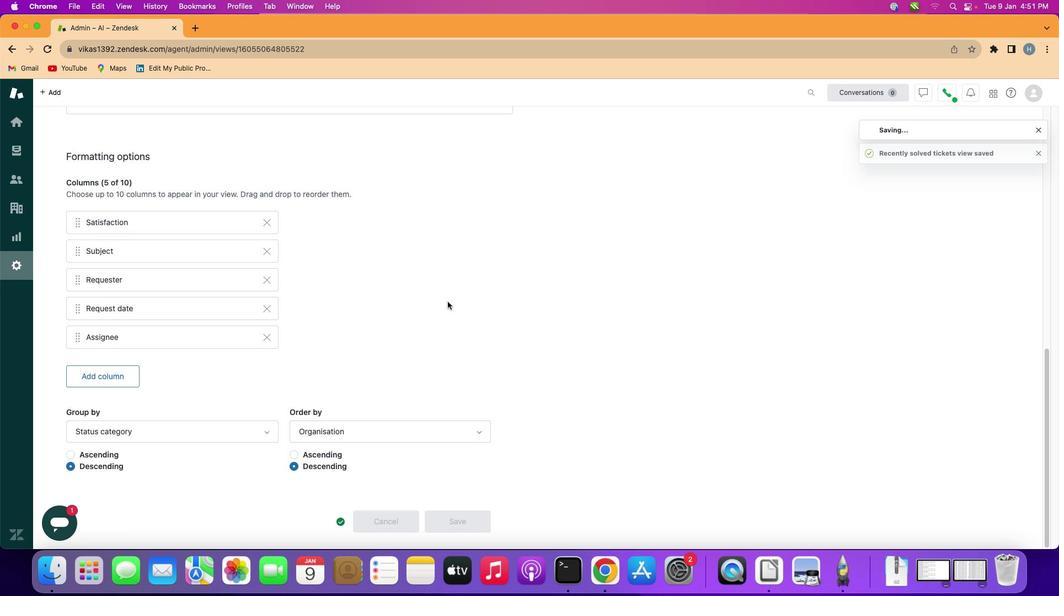 
